Task: Create a due date automation trigger when advanced on, on the wednesday of the week before a card is due add dates not starting this week at 11:00 AM.
Action: Mouse moved to (1173, 97)
Screenshot: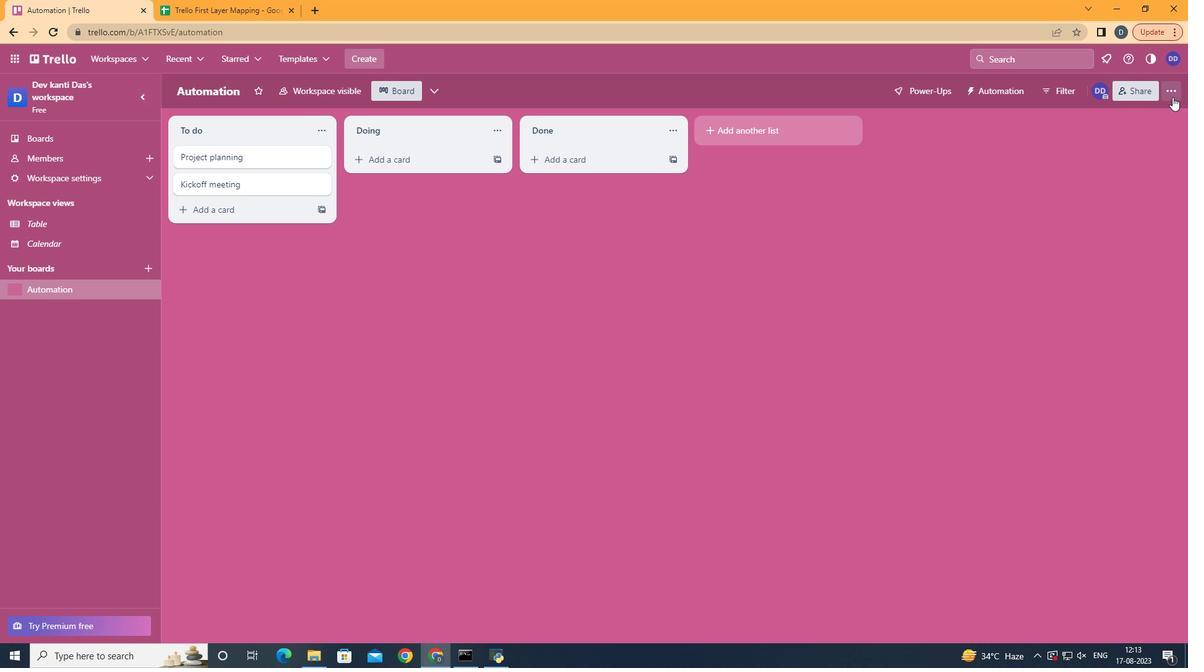 
Action: Mouse pressed left at (1173, 97)
Screenshot: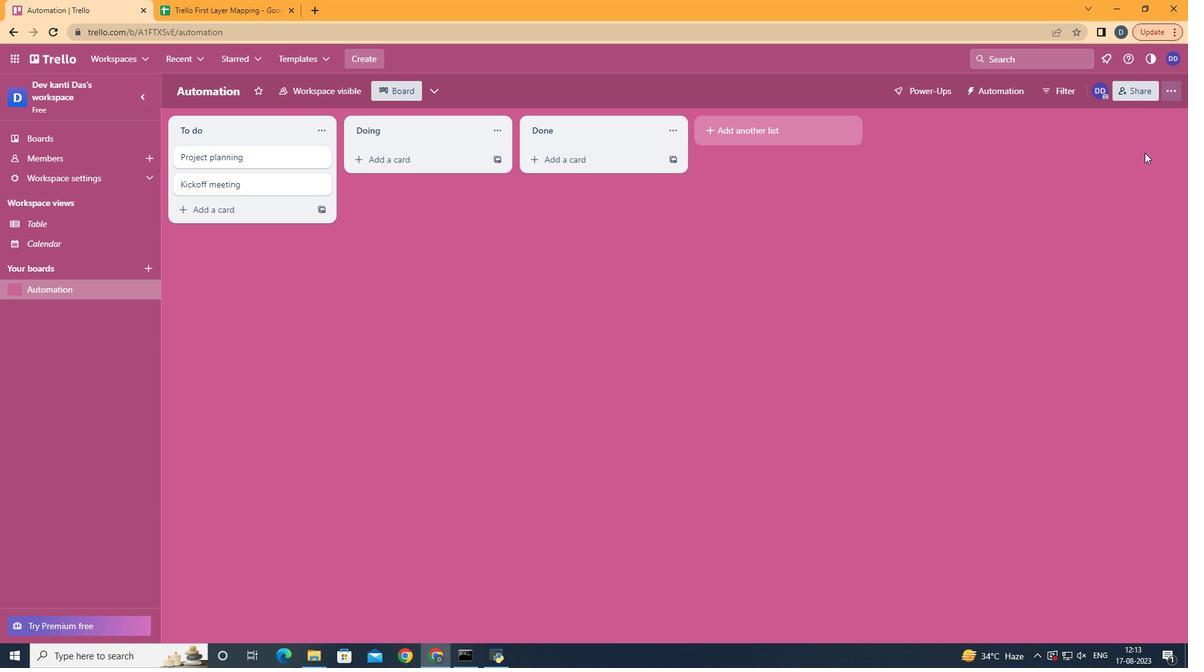 
Action: Mouse moved to (1082, 264)
Screenshot: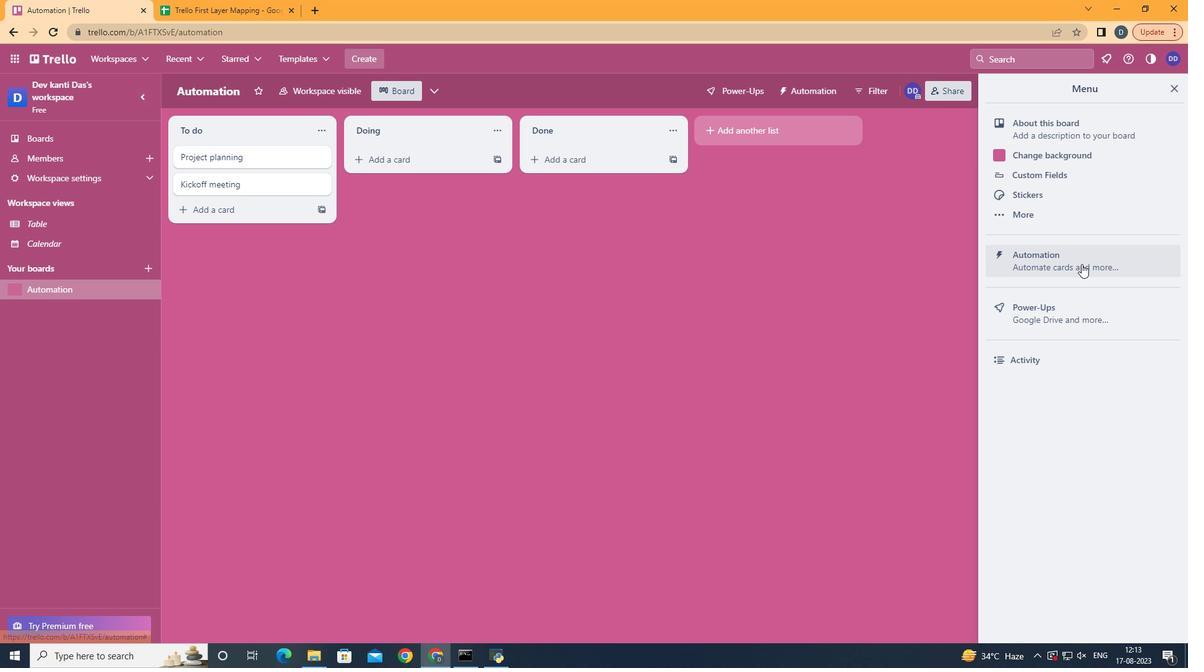 
Action: Mouse pressed left at (1082, 264)
Screenshot: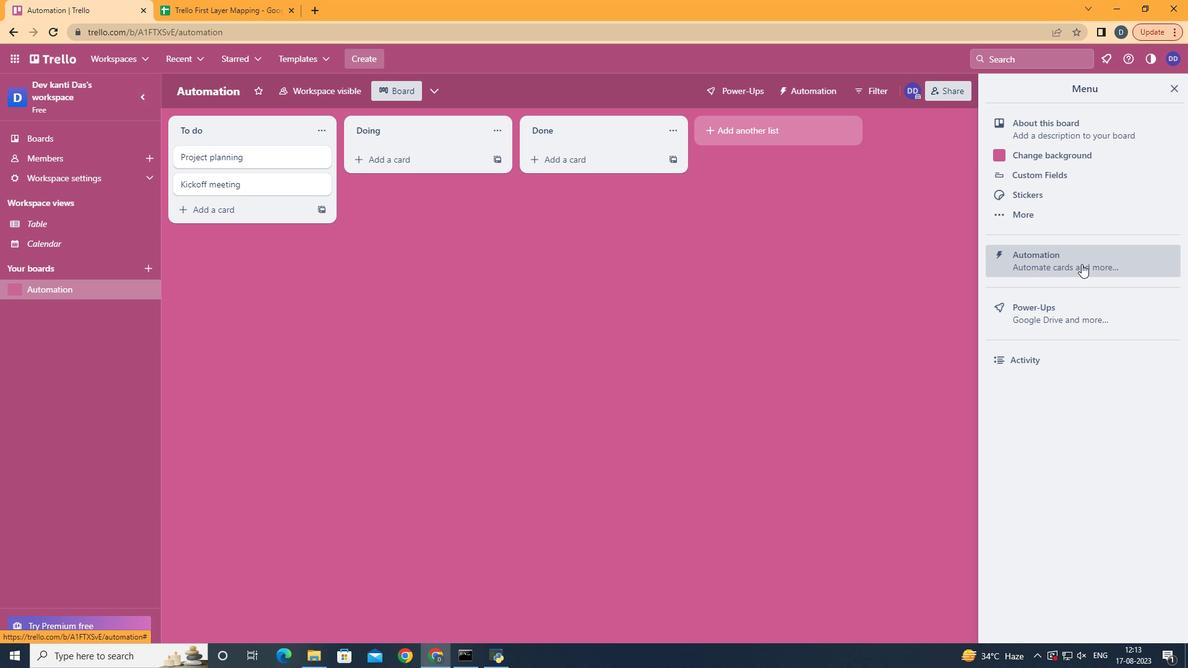 
Action: Mouse moved to (255, 253)
Screenshot: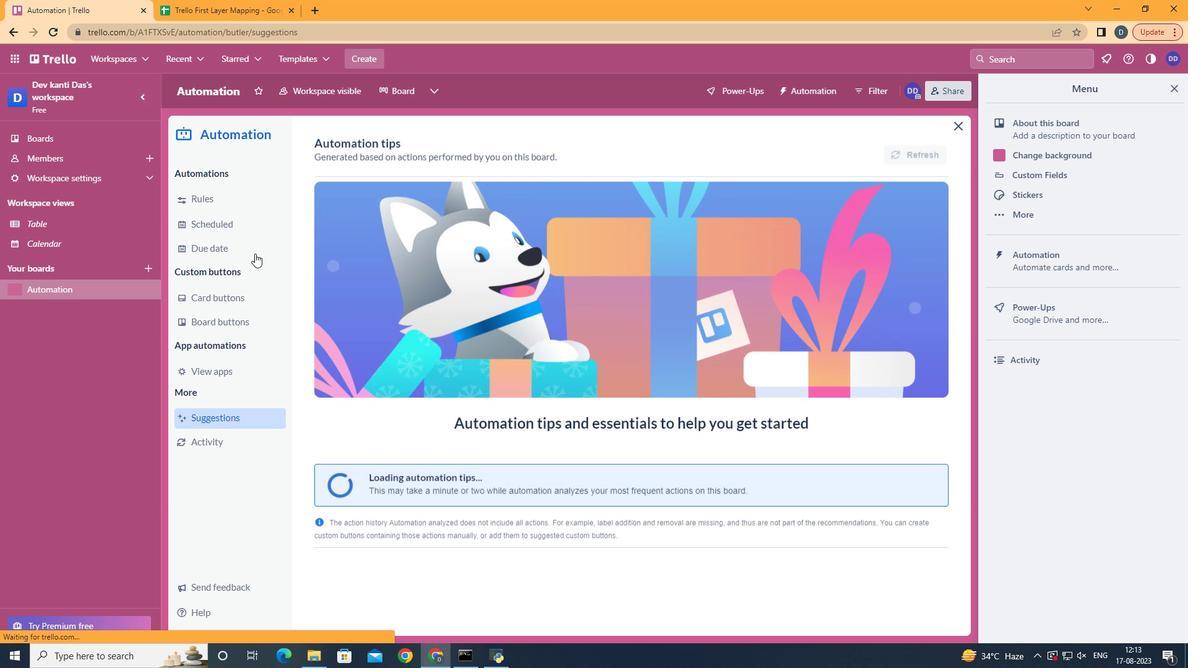 
Action: Mouse pressed left at (255, 253)
Screenshot: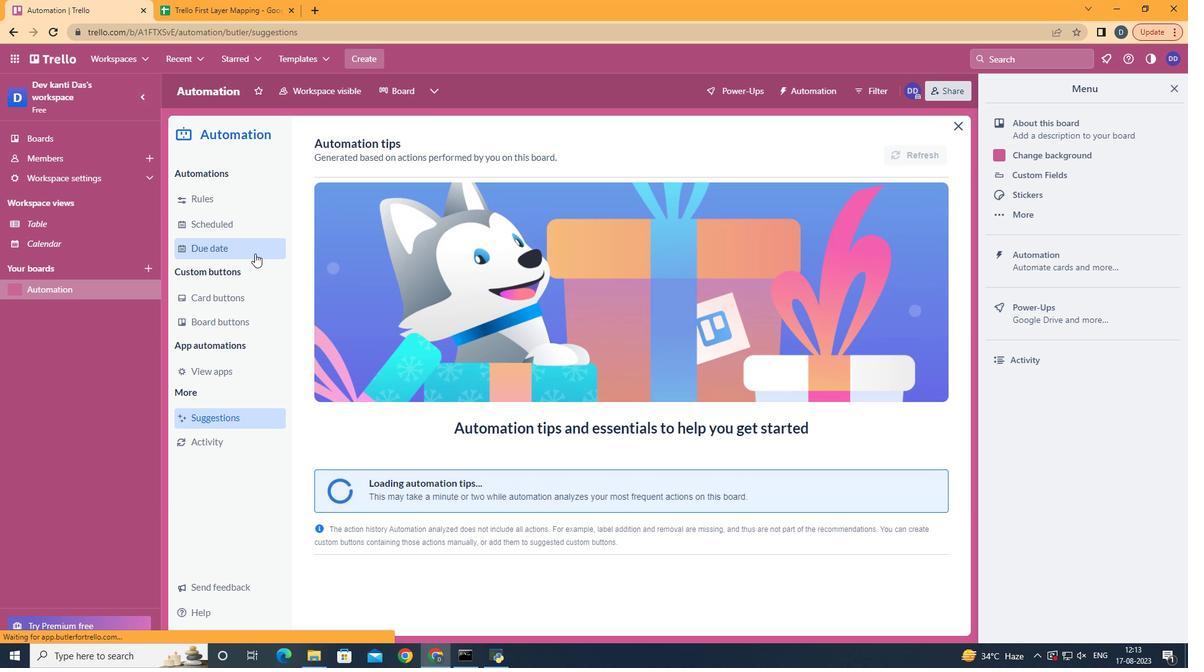 
Action: Mouse moved to (871, 152)
Screenshot: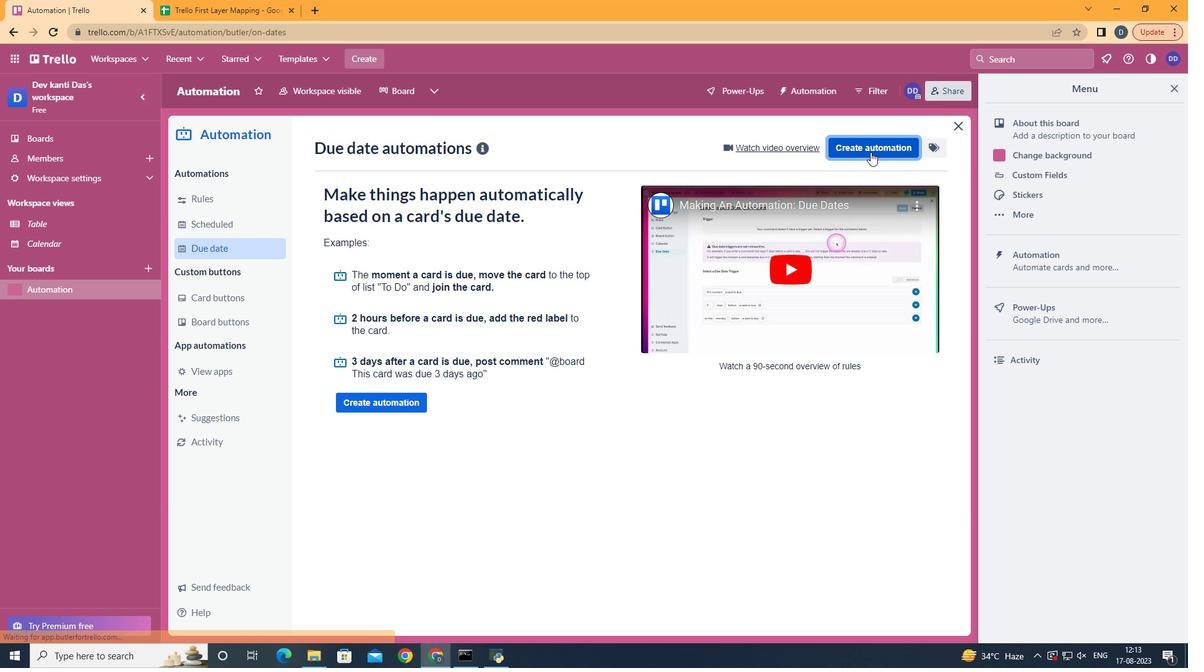 
Action: Mouse pressed left at (871, 152)
Screenshot: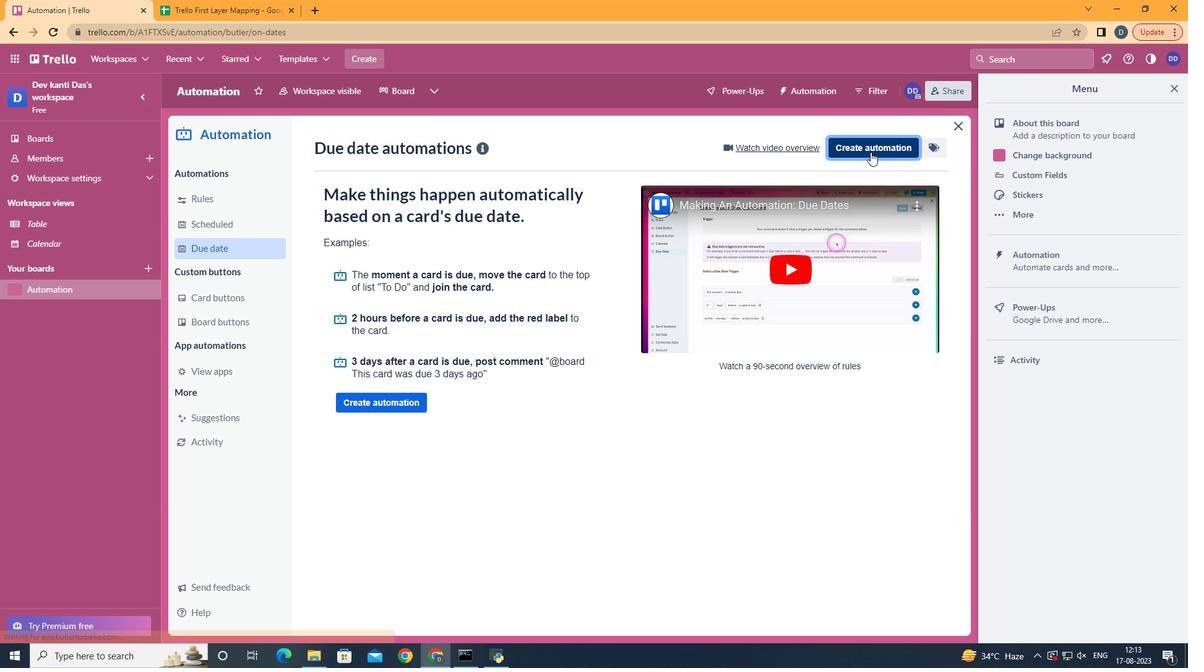 
Action: Mouse moved to (690, 266)
Screenshot: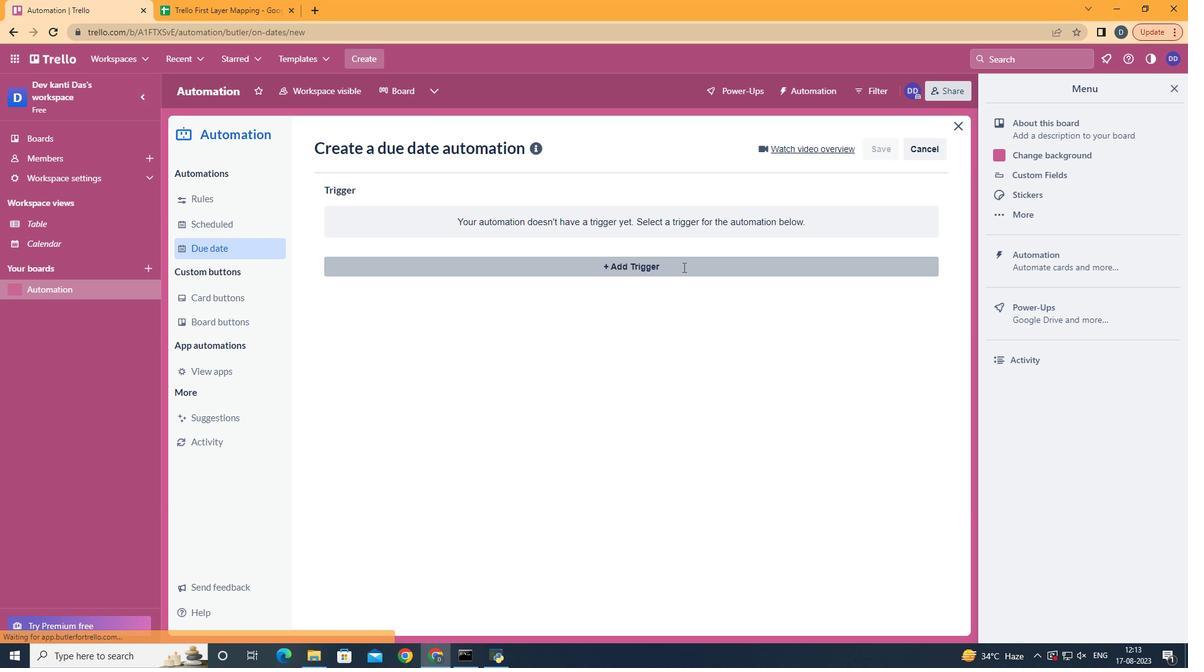 
Action: Mouse pressed left at (690, 266)
Screenshot: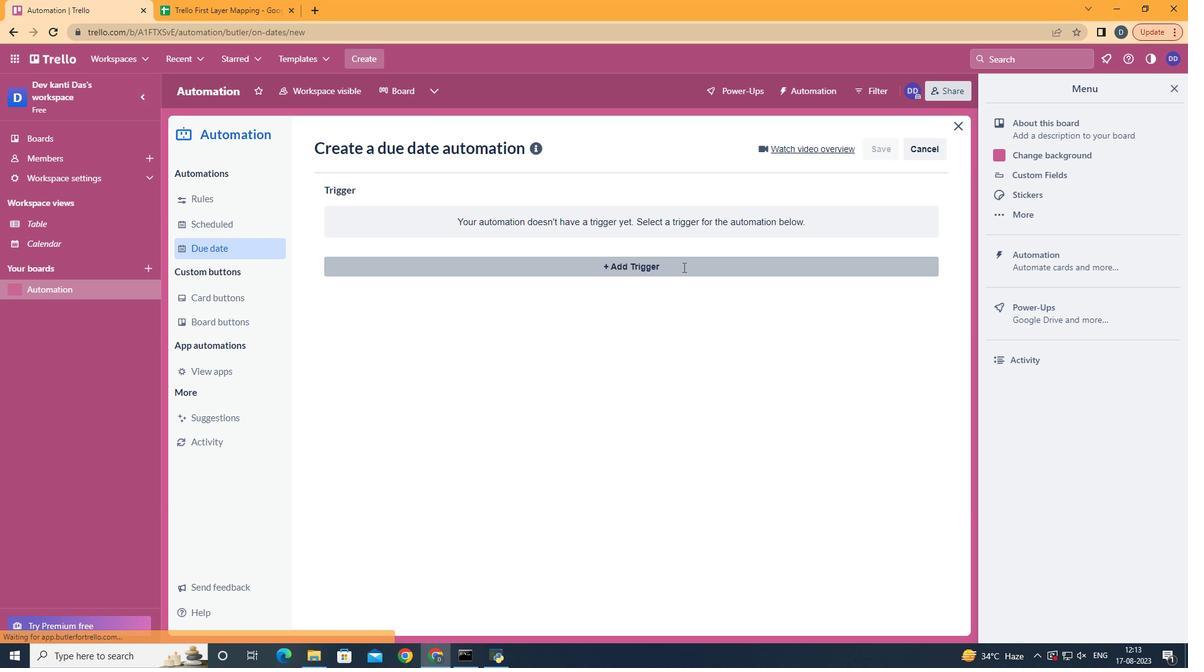 
Action: Mouse moved to (388, 367)
Screenshot: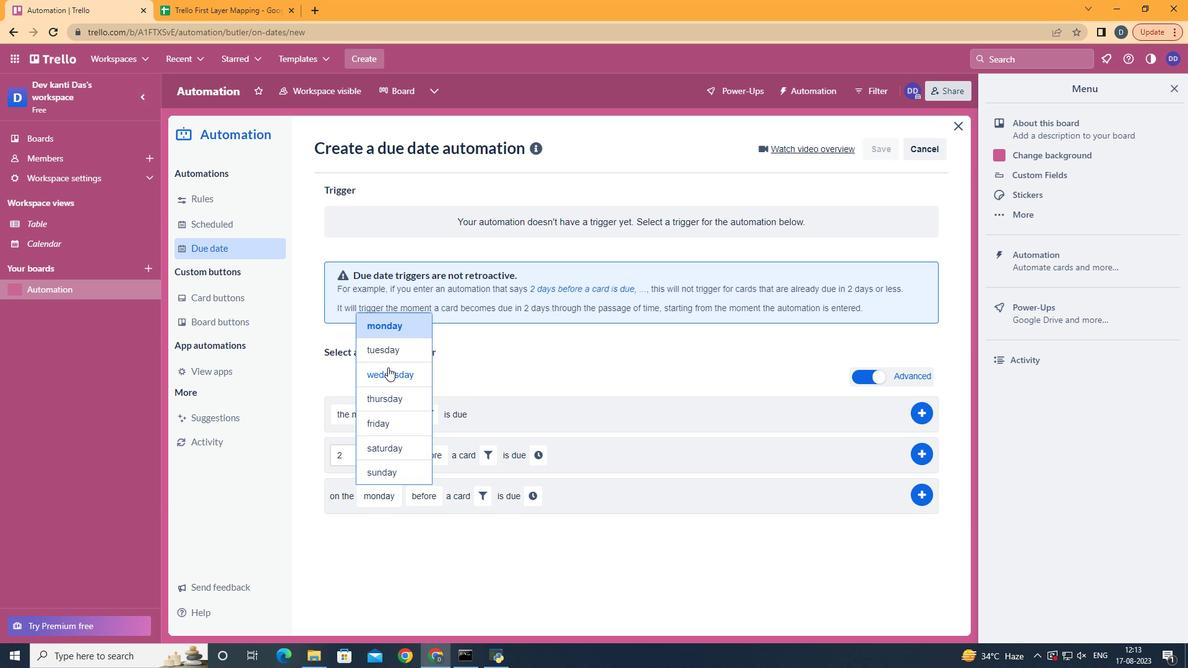 
Action: Mouse pressed left at (388, 367)
Screenshot: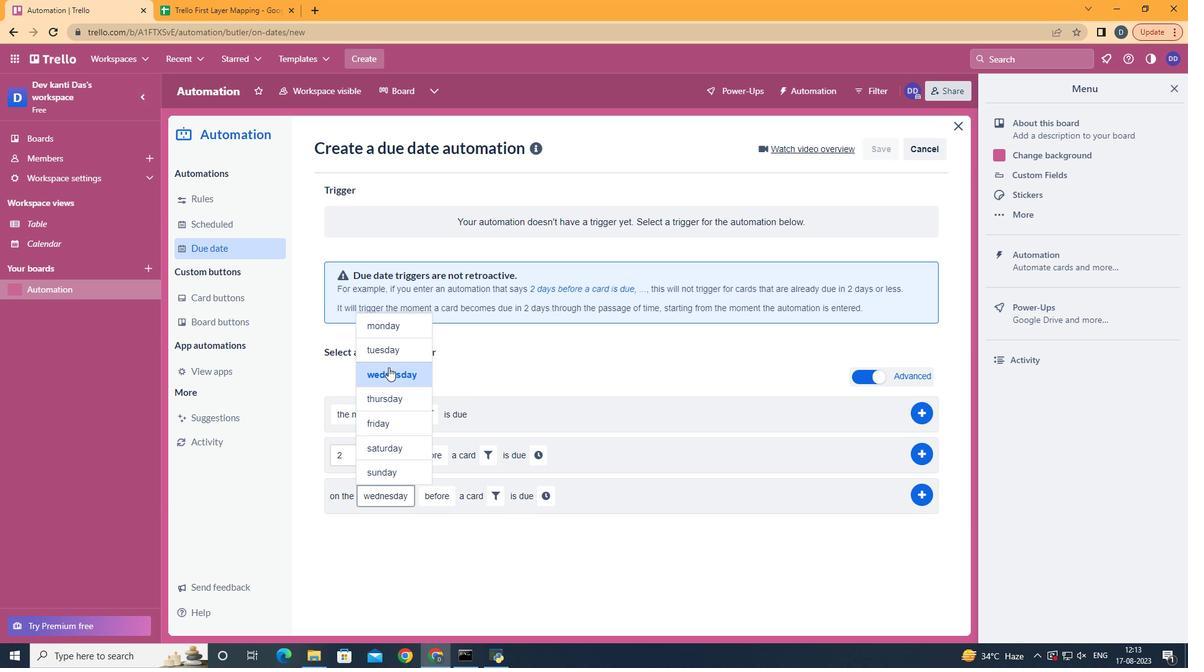 
Action: Mouse moved to (460, 596)
Screenshot: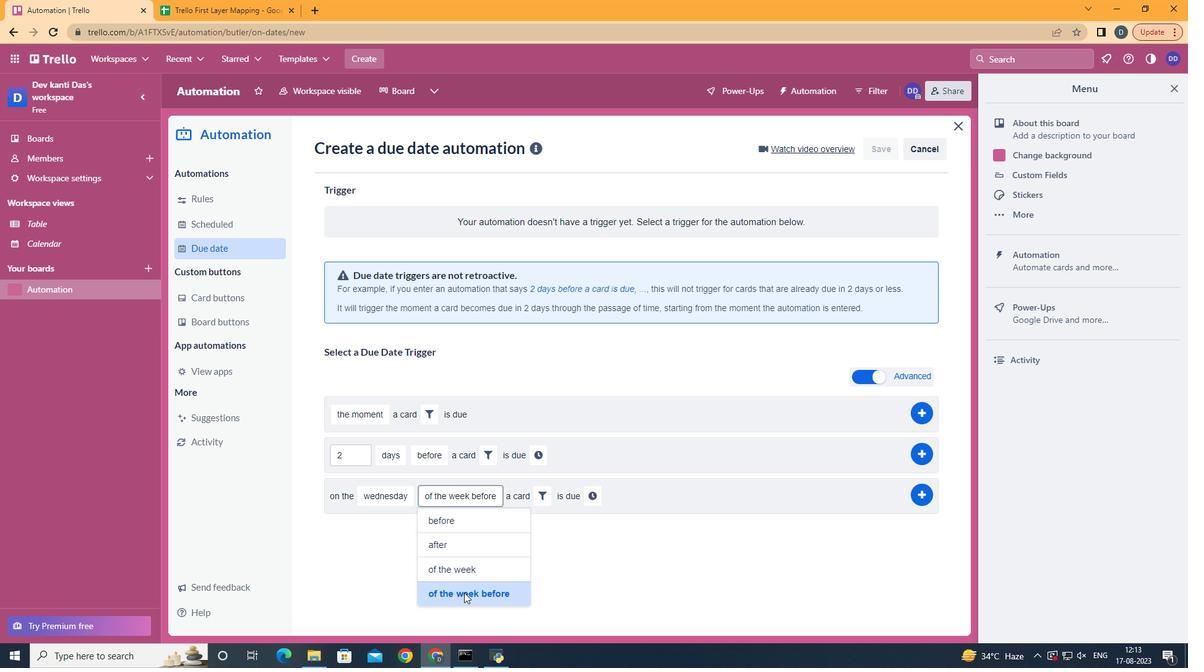 
Action: Mouse pressed left at (460, 596)
Screenshot: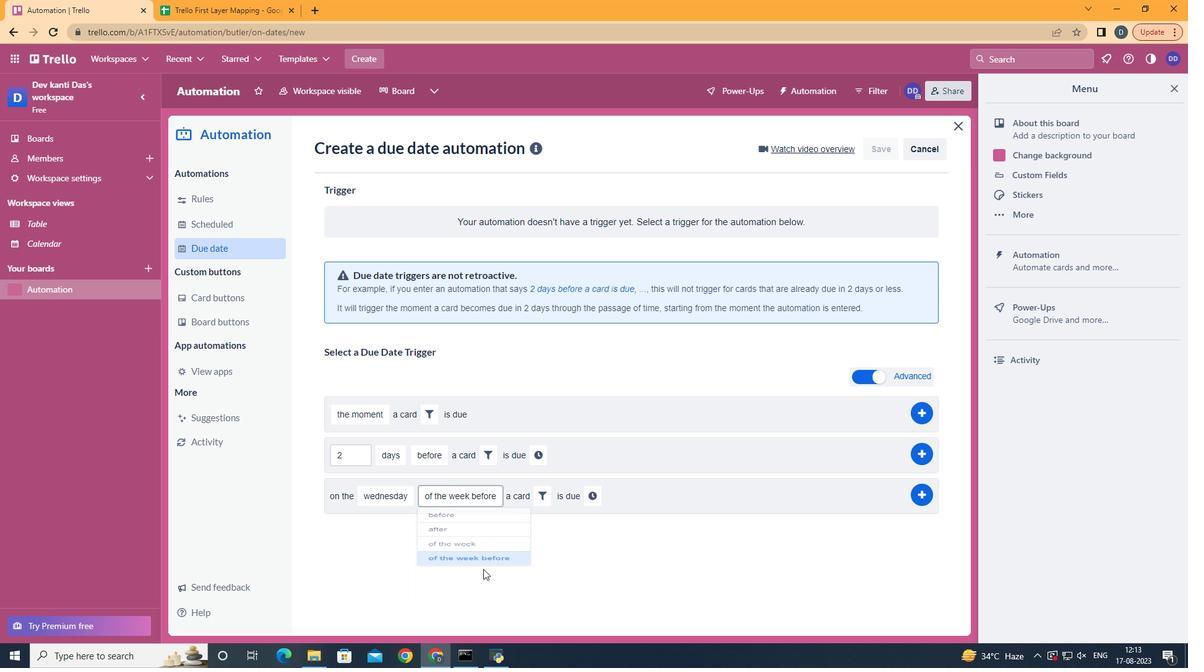 
Action: Mouse moved to (545, 489)
Screenshot: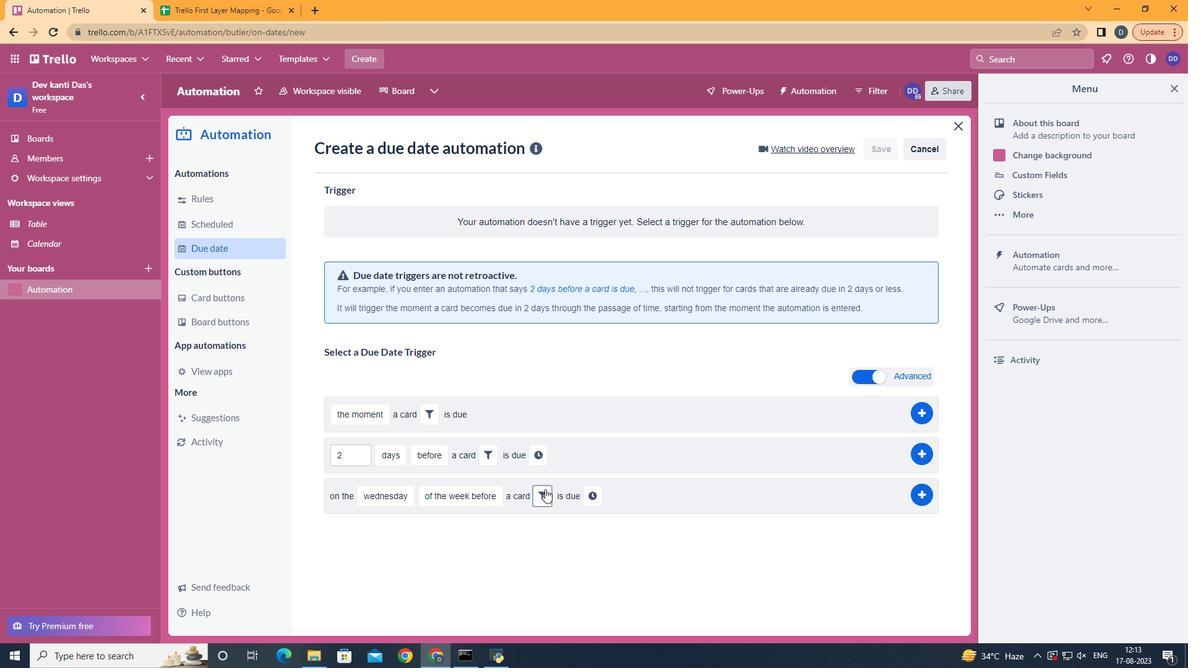 
Action: Mouse pressed left at (545, 489)
Screenshot: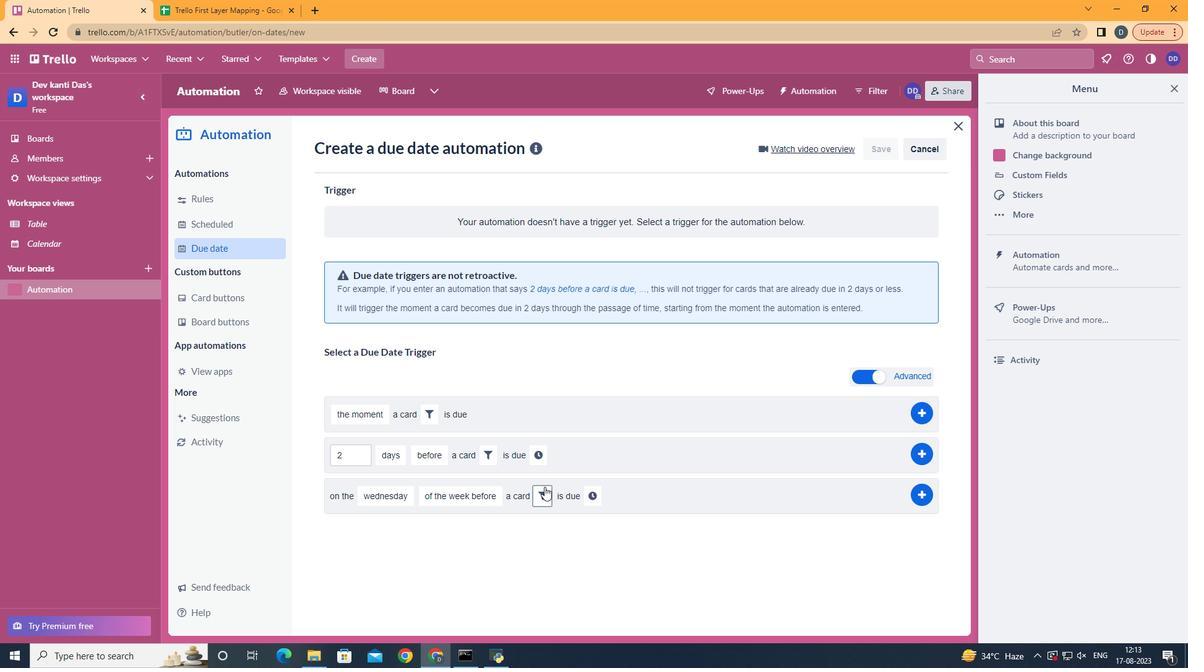 
Action: Mouse moved to (612, 536)
Screenshot: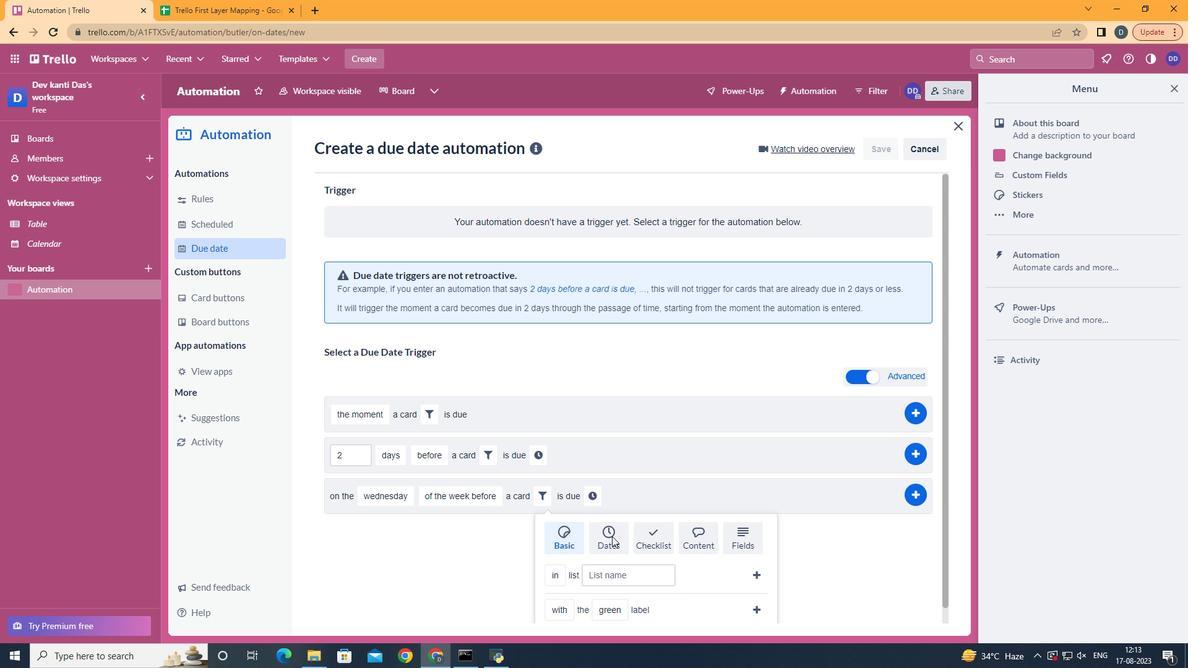 
Action: Mouse pressed left at (612, 536)
Screenshot: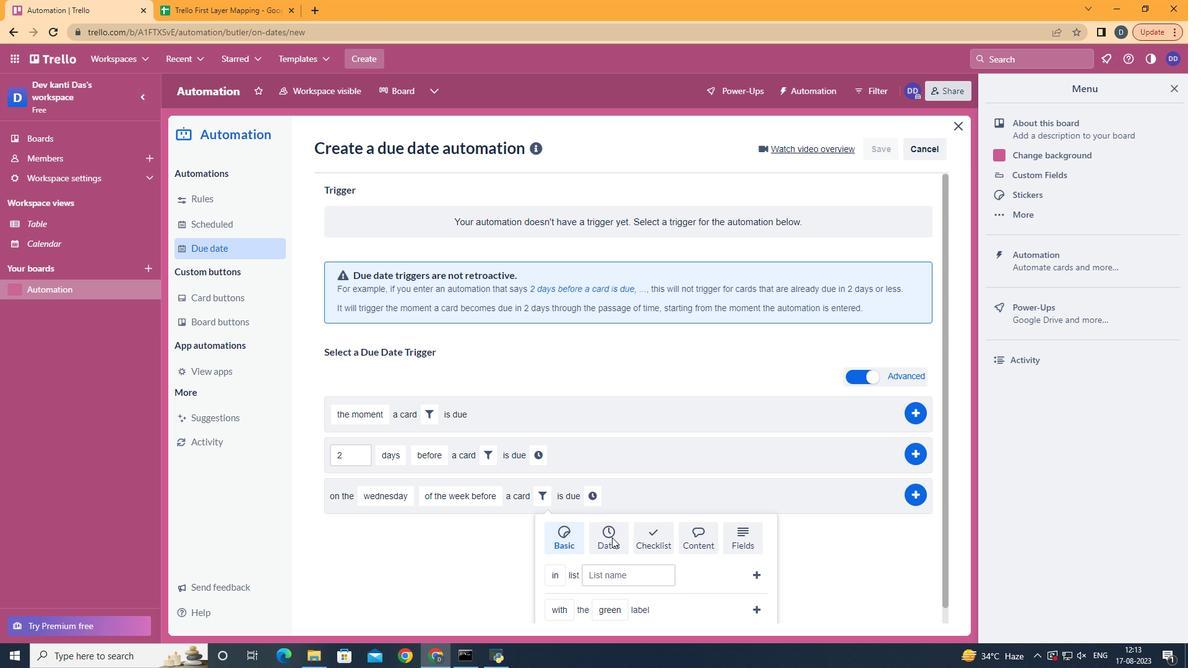 
Action: Mouse moved to (612, 538)
Screenshot: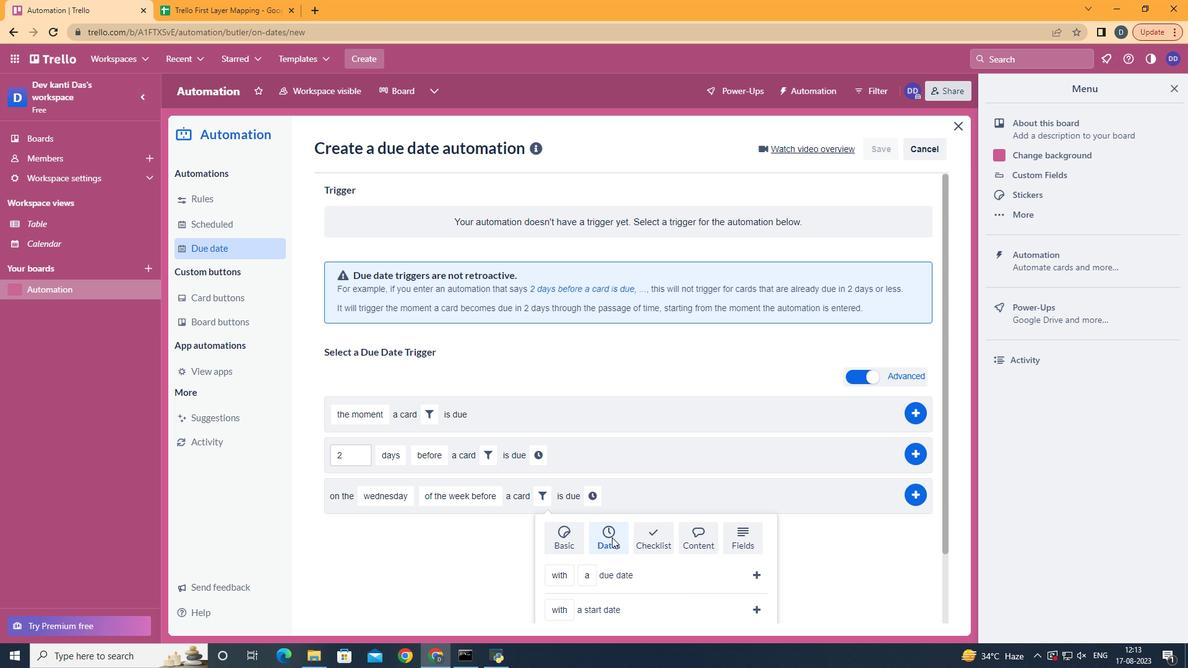 
Action: Mouse scrolled (612, 537) with delta (0, 0)
Screenshot: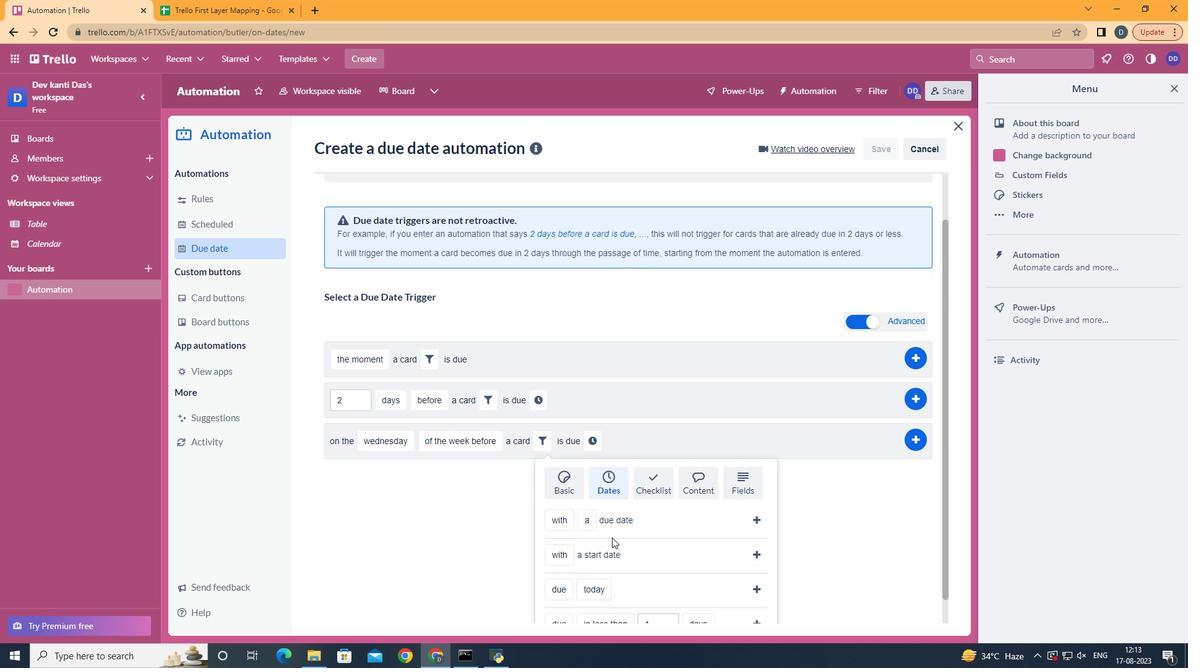 
Action: Mouse scrolled (612, 537) with delta (0, 0)
Screenshot: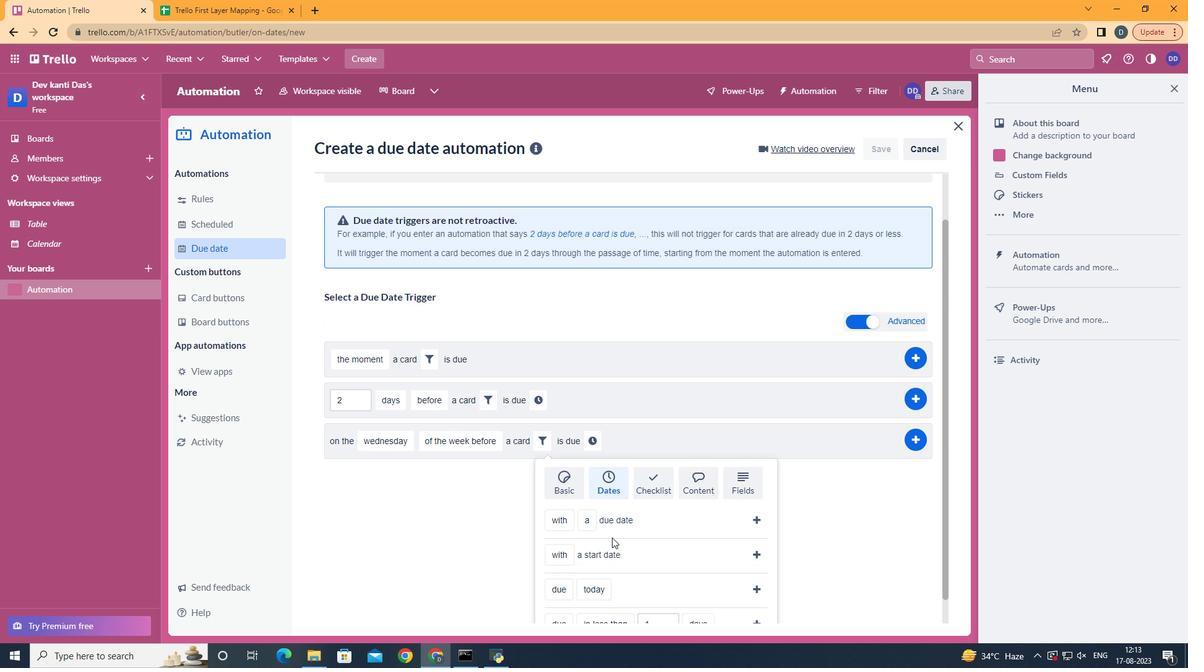 
Action: Mouse scrolled (612, 537) with delta (0, 0)
Screenshot: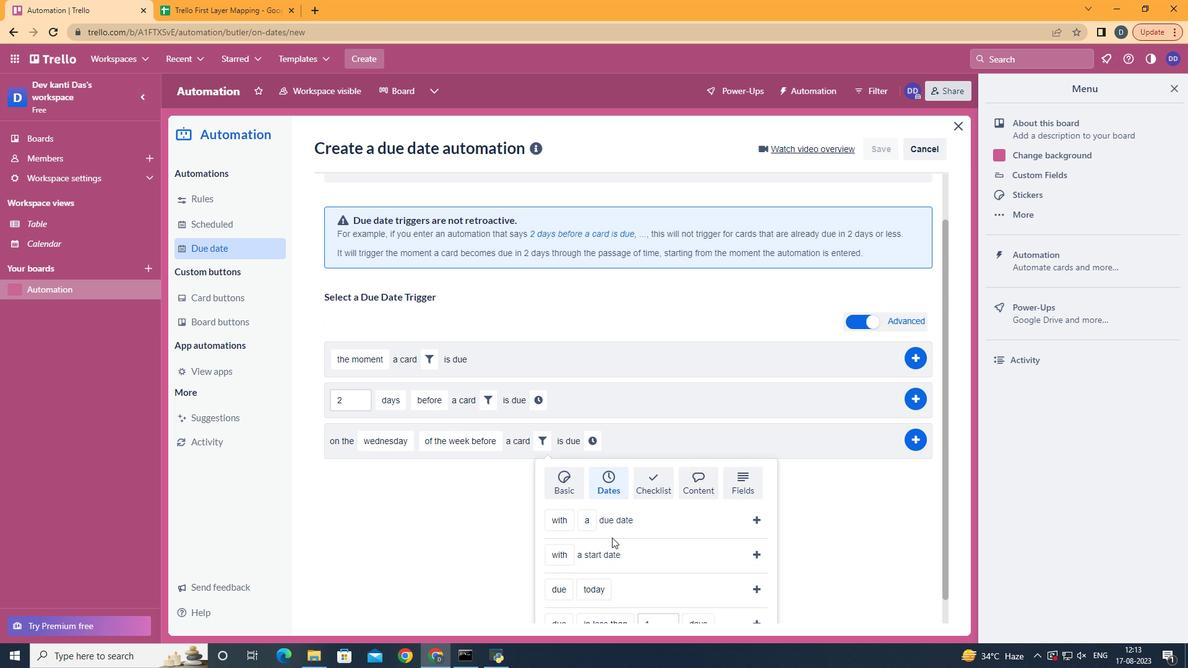 
Action: Mouse scrolled (612, 537) with delta (0, 0)
Screenshot: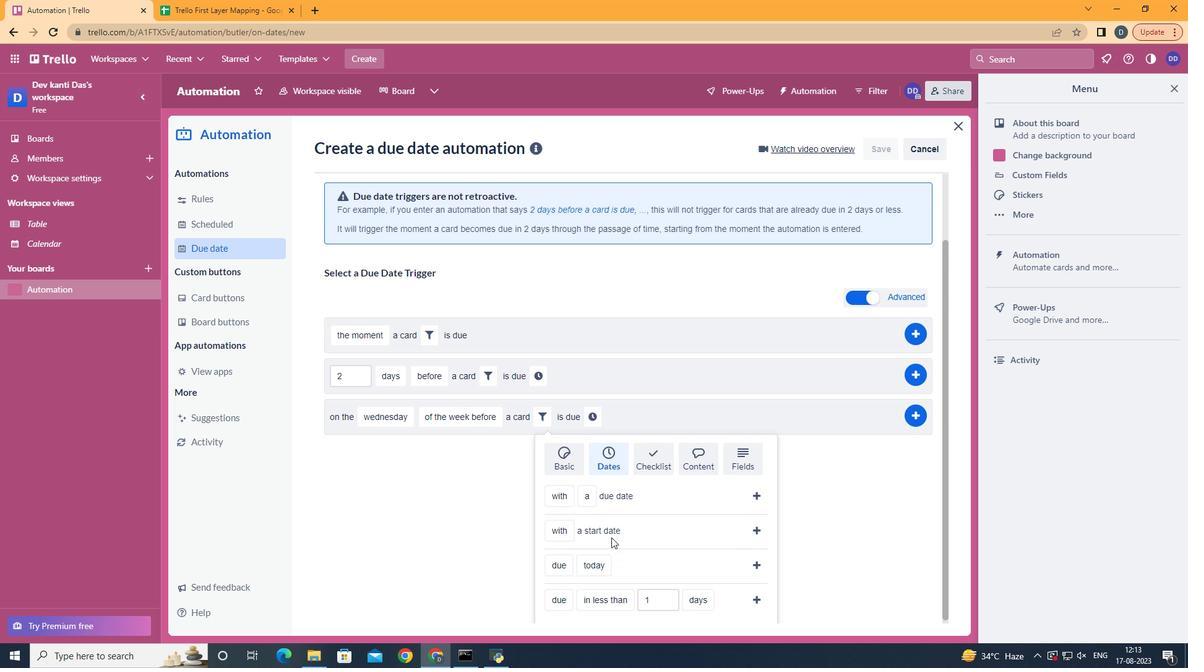
Action: Mouse moved to (565, 543)
Screenshot: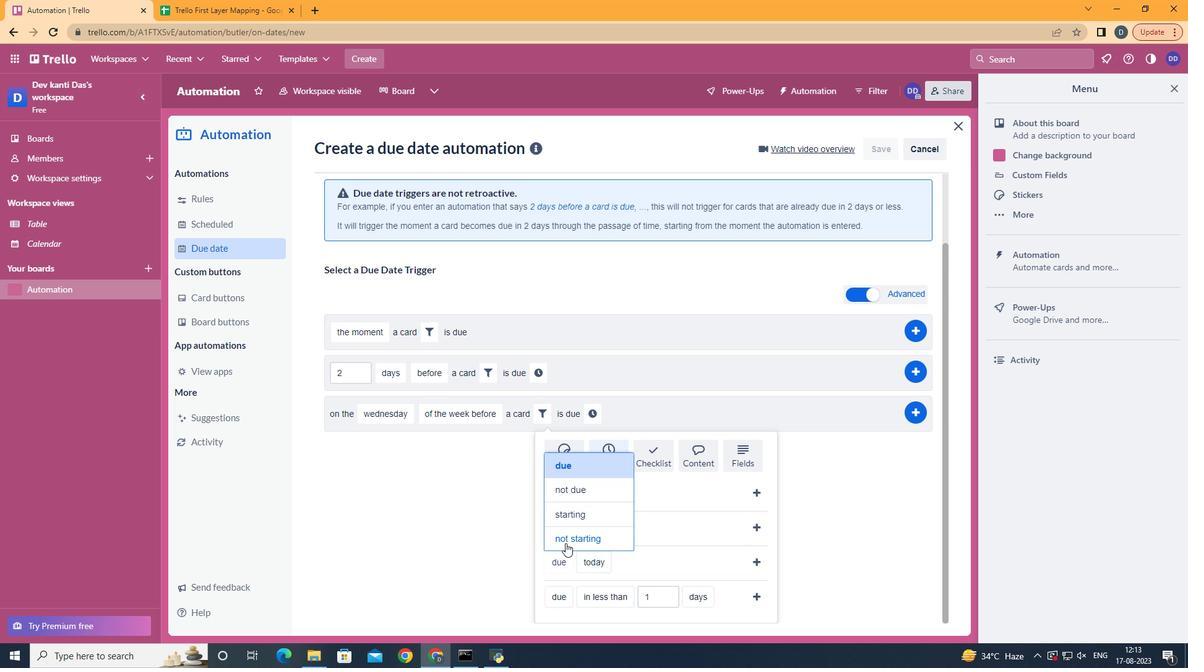 
Action: Mouse pressed left at (565, 543)
Screenshot: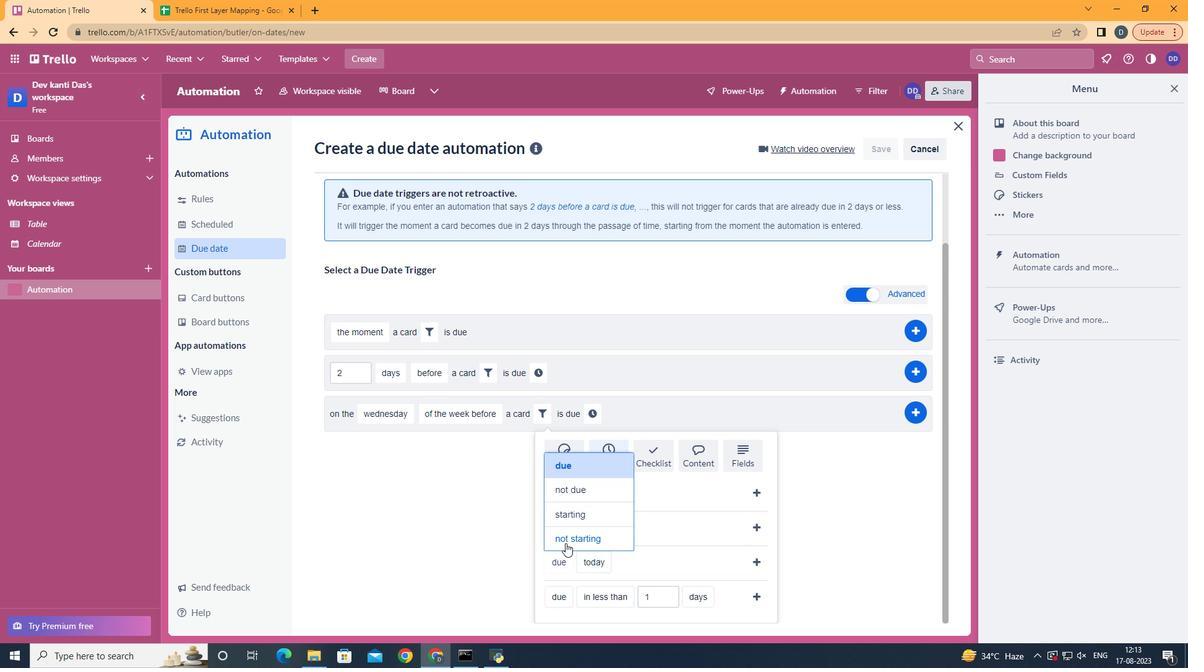 
Action: Mouse moved to (651, 466)
Screenshot: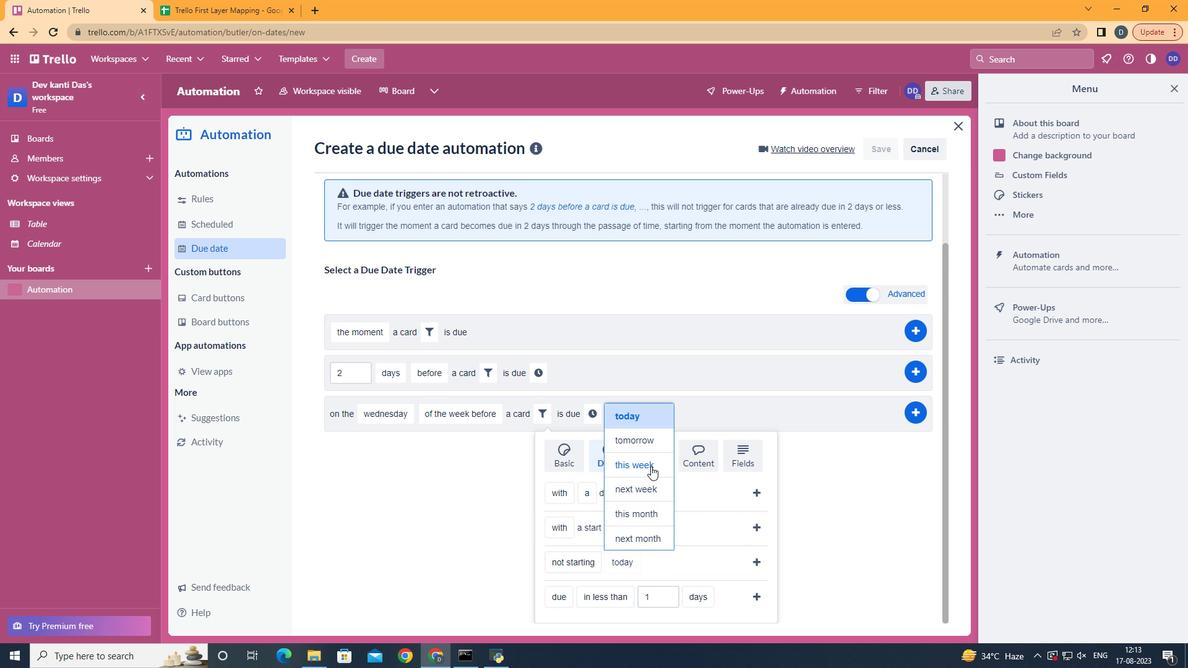 
Action: Mouse pressed left at (651, 466)
Screenshot: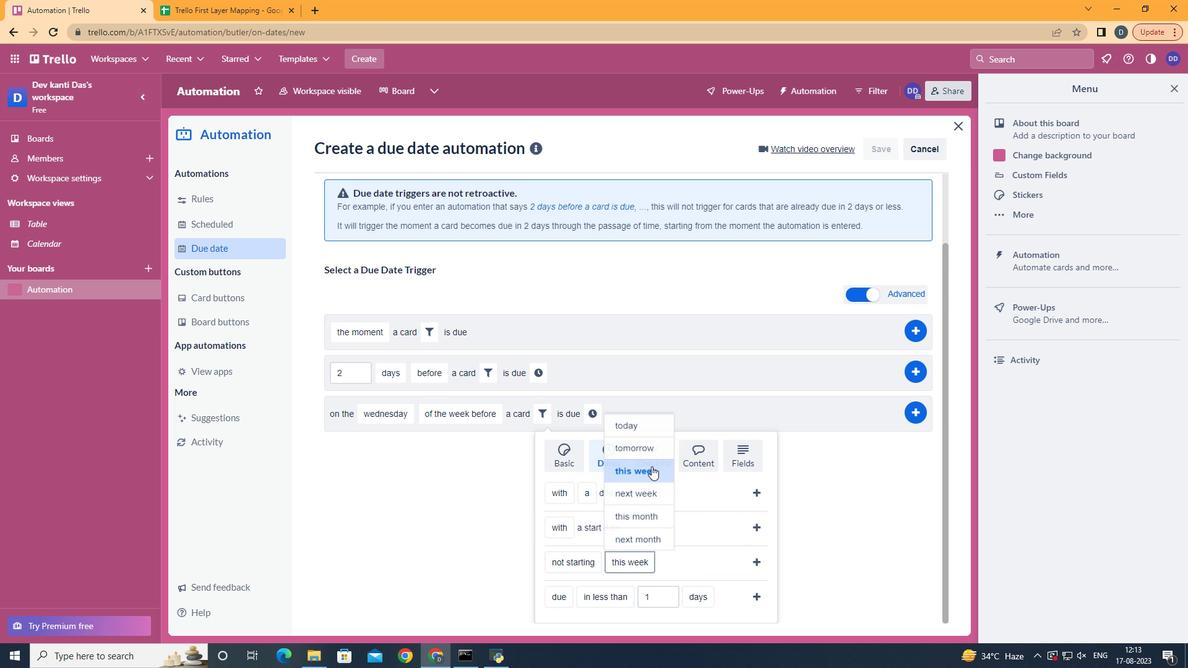 
Action: Mouse moved to (753, 565)
Screenshot: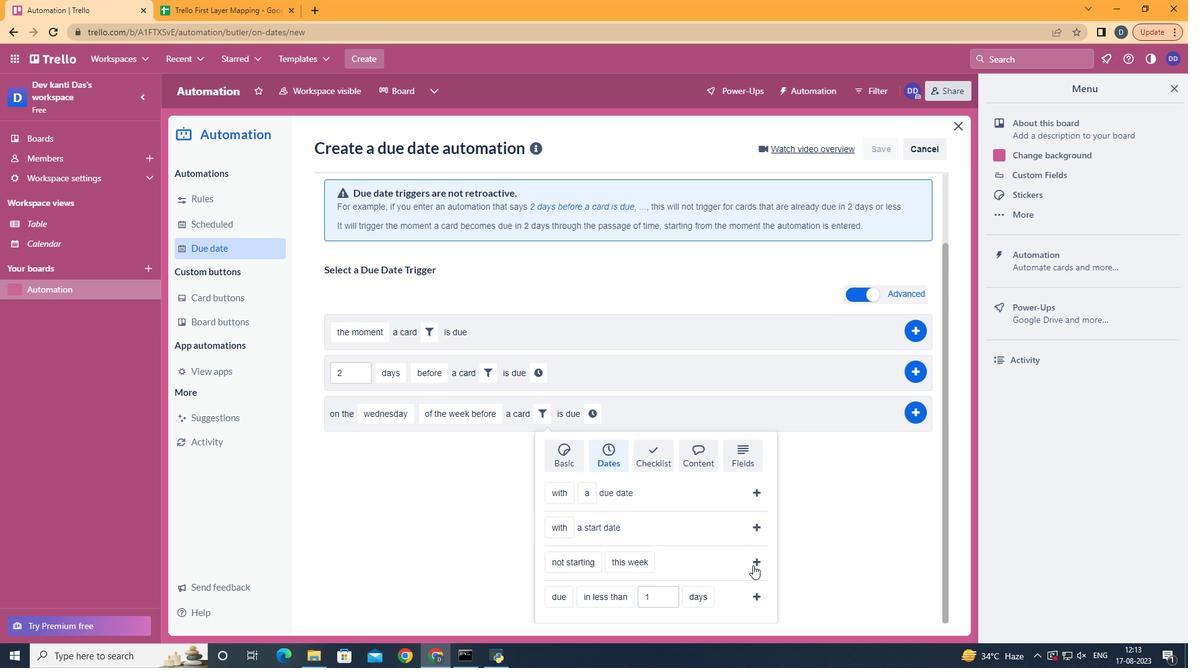 
Action: Mouse pressed left at (753, 565)
Screenshot: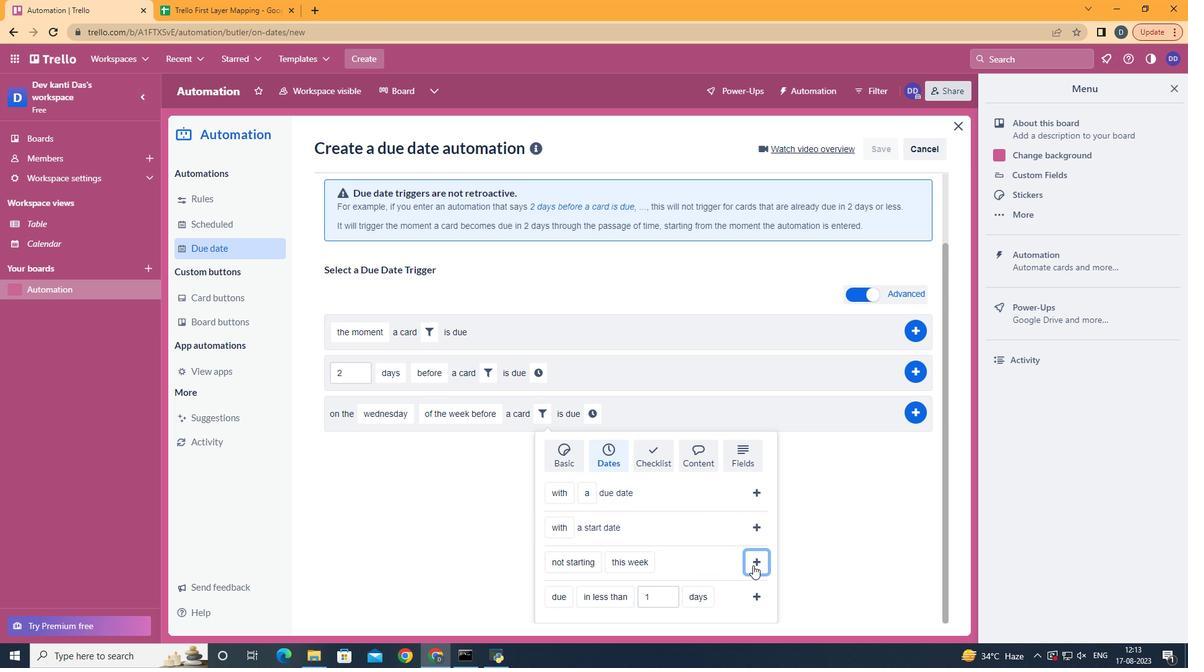 
Action: Mouse moved to (708, 493)
Screenshot: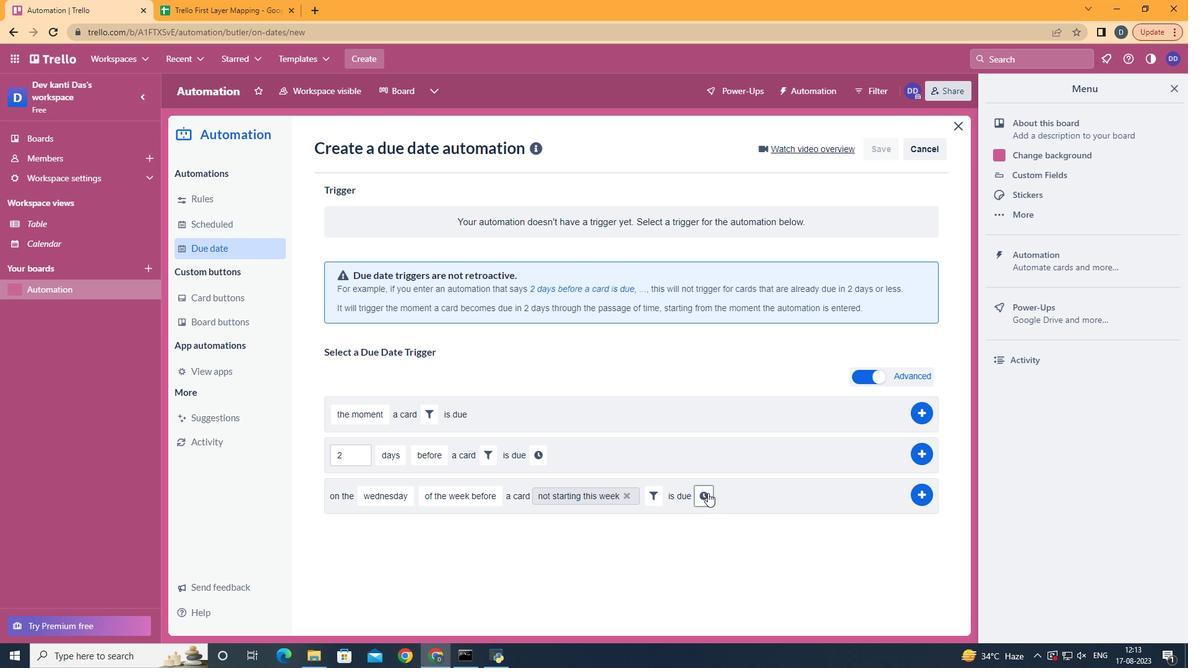 
Action: Mouse pressed left at (708, 493)
Screenshot: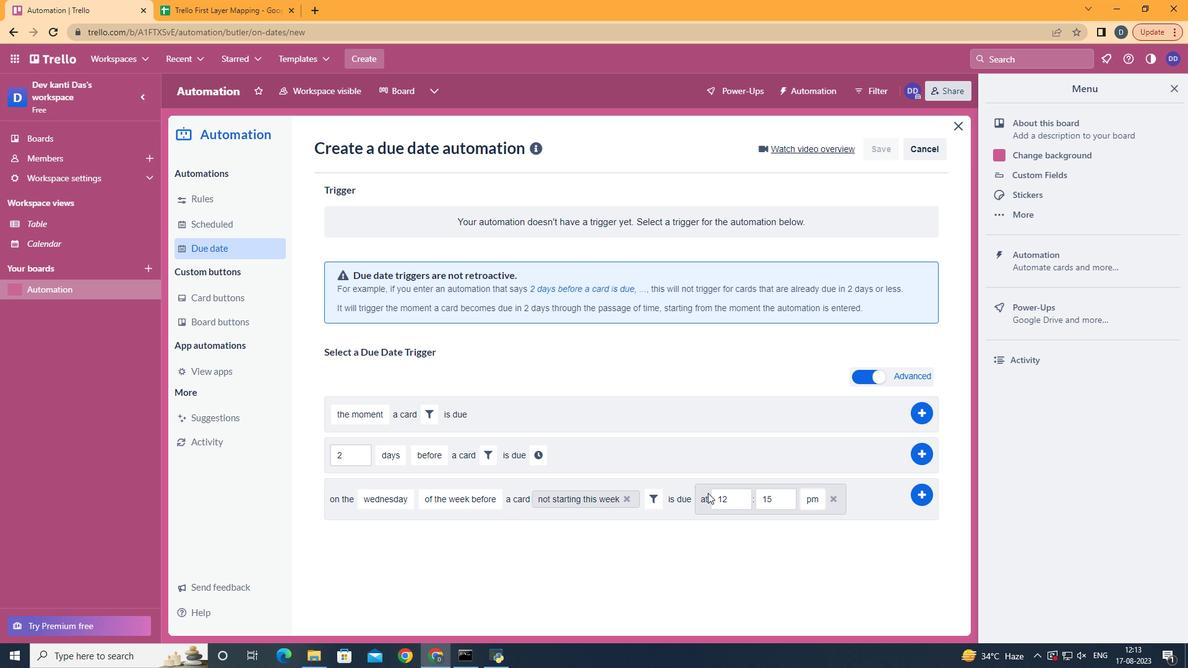 
Action: Mouse moved to (750, 500)
Screenshot: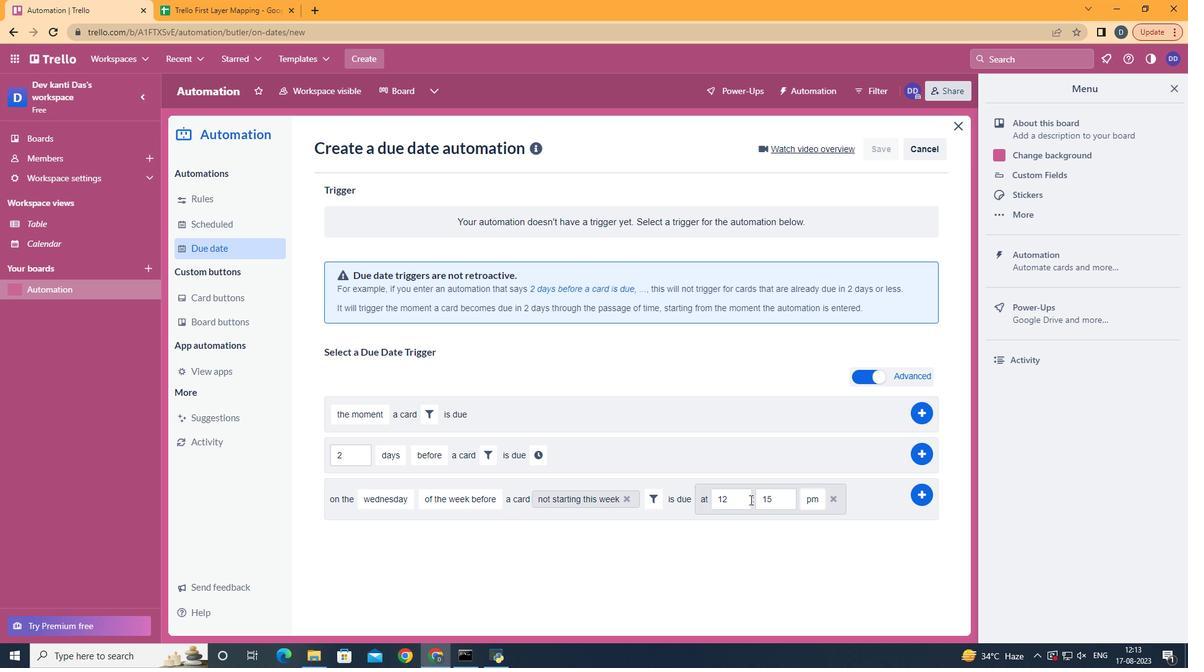 
Action: Mouse pressed left at (750, 500)
Screenshot: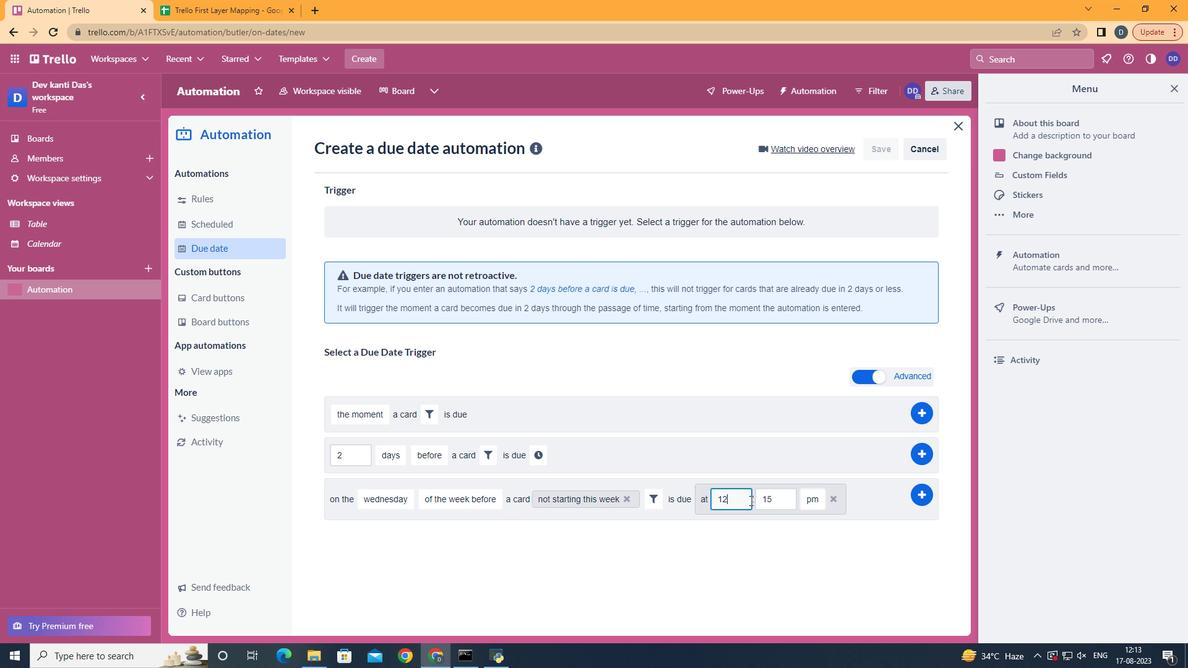 
Action: Mouse moved to (749, 502)
Screenshot: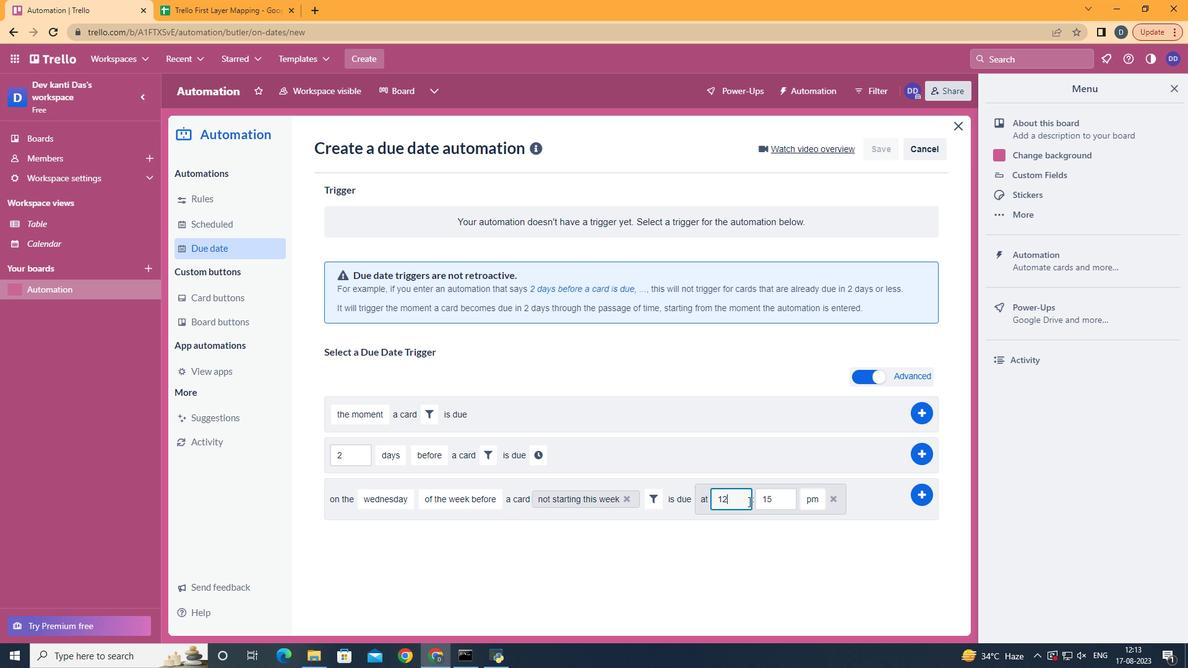 
Action: Key pressed <Key.backspace>1
Screenshot: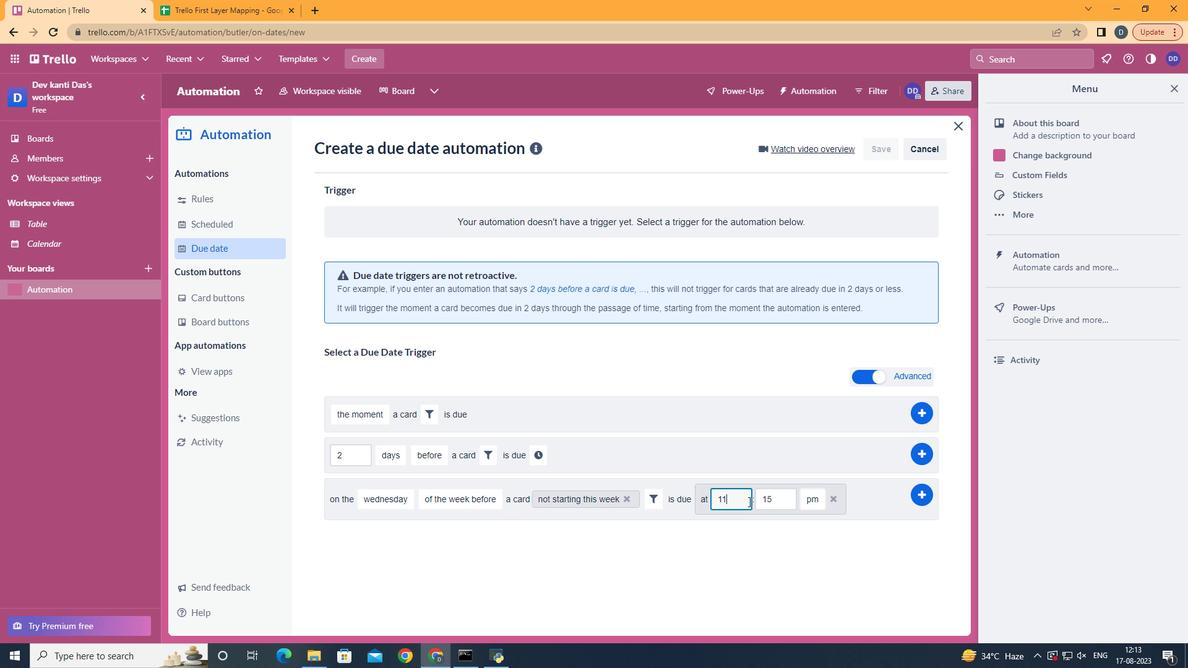 
Action: Mouse moved to (783, 506)
Screenshot: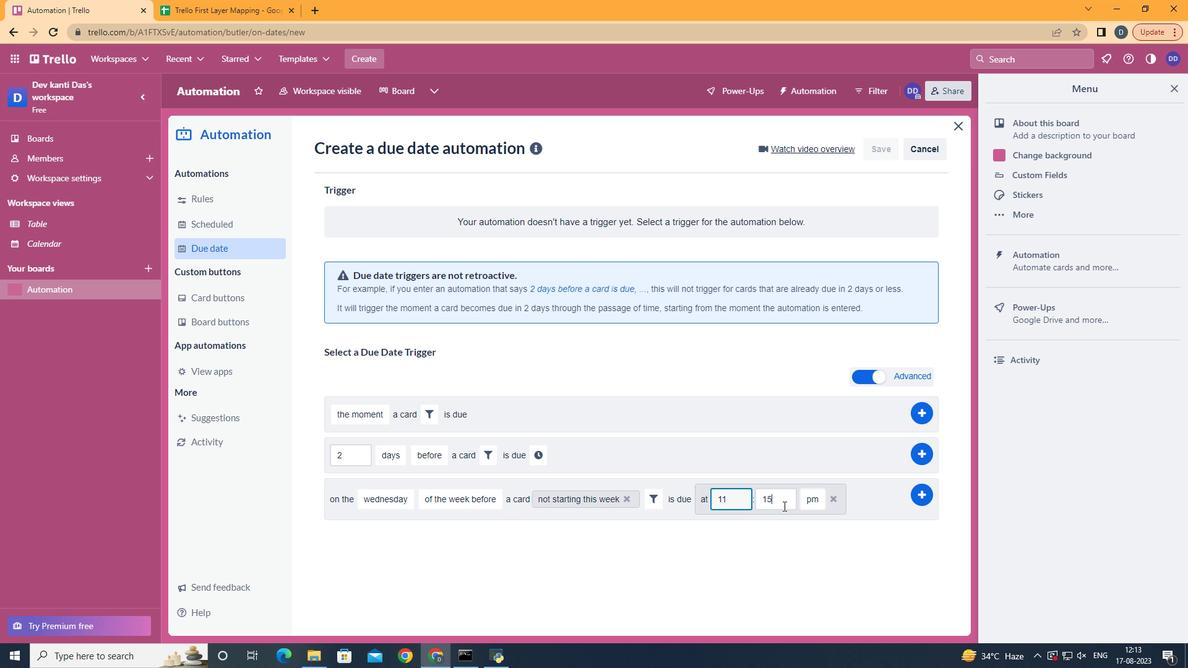 
Action: Mouse pressed left at (783, 506)
Screenshot: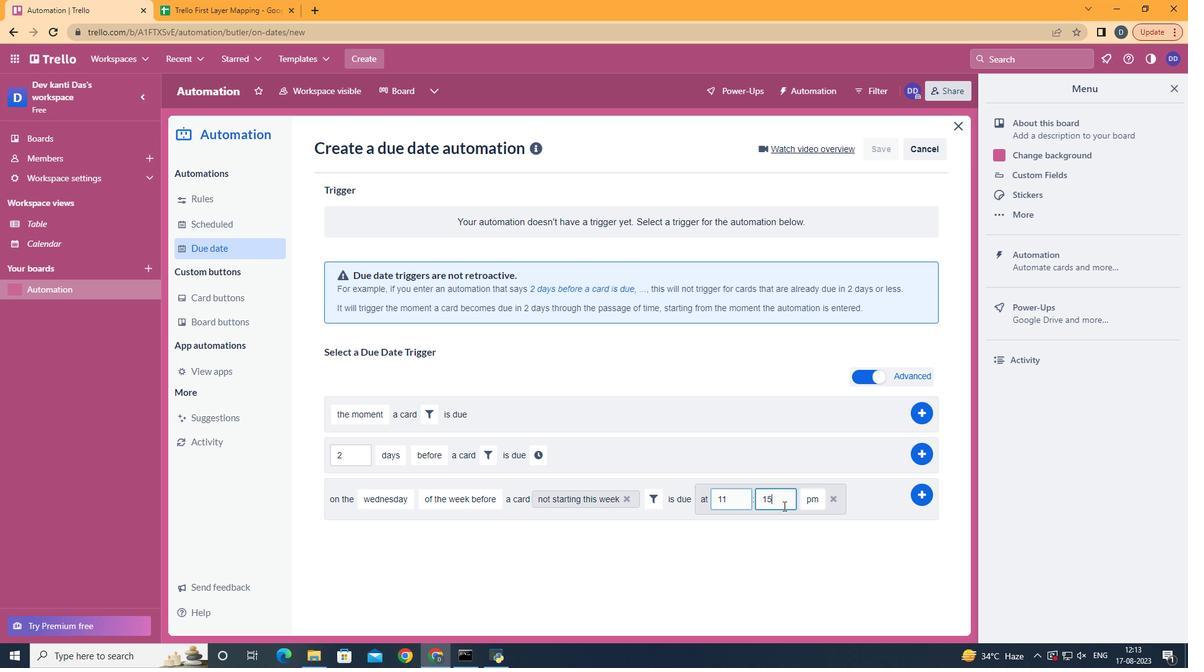 
Action: Key pressed <Key.backspace><Key.backspace>00
Screenshot: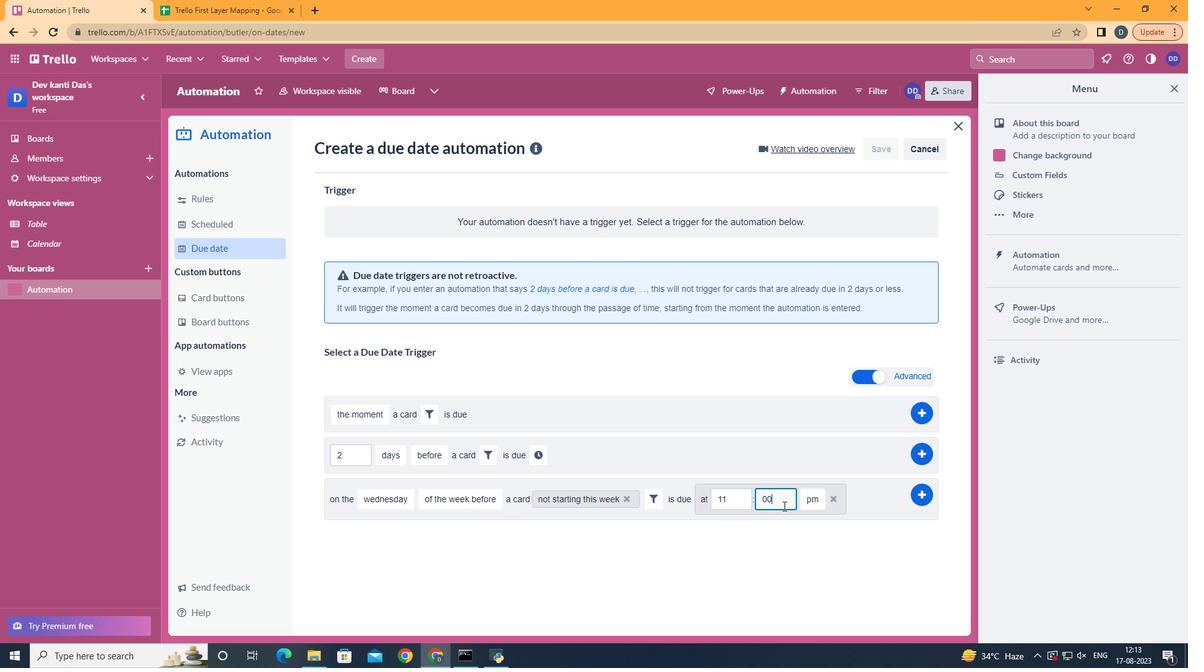 
Action: Mouse moved to (820, 522)
Screenshot: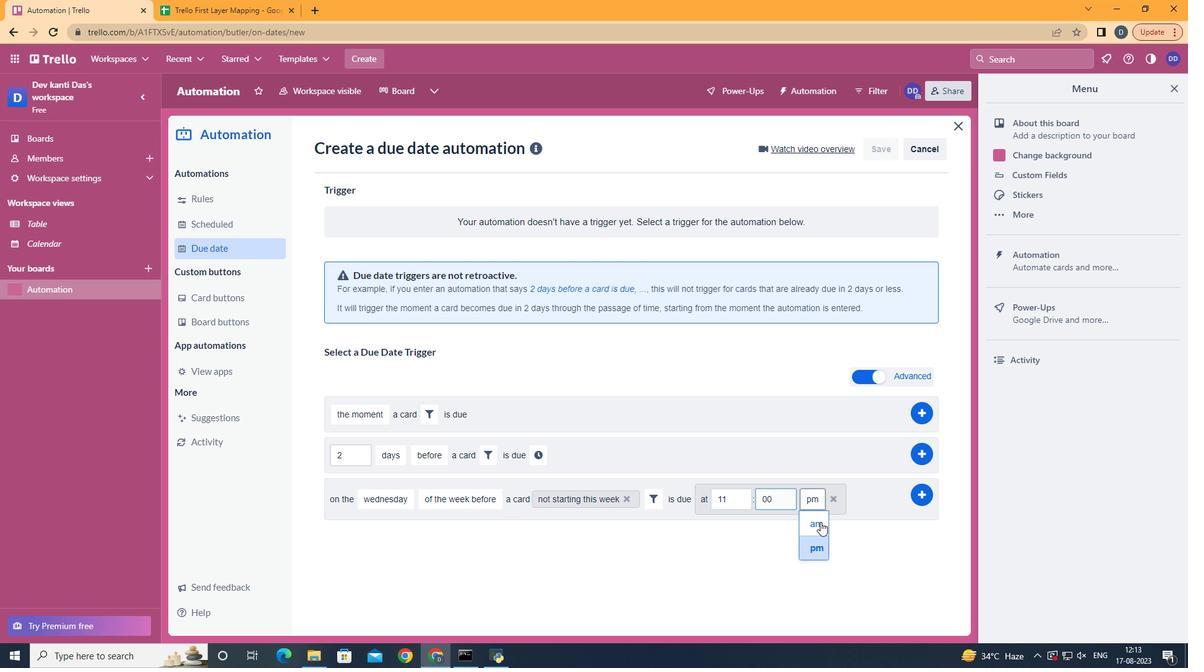 
Action: Mouse pressed left at (820, 522)
Screenshot: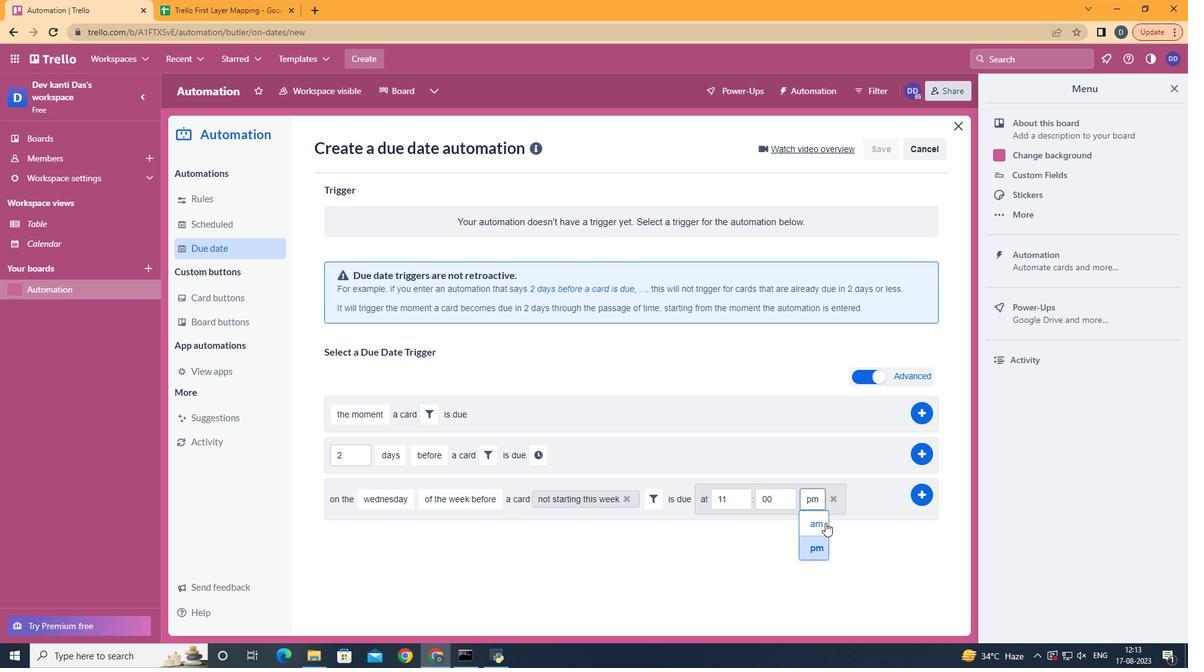 
Action: Mouse moved to (923, 490)
Screenshot: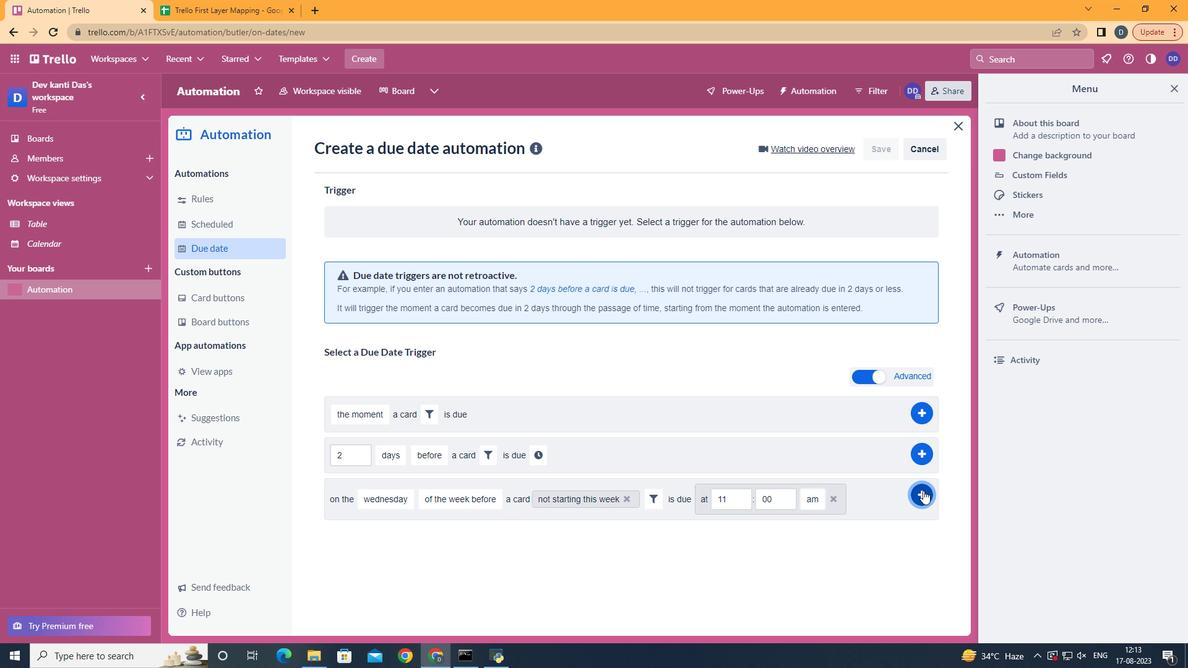 
Action: Mouse pressed left at (923, 490)
Screenshot: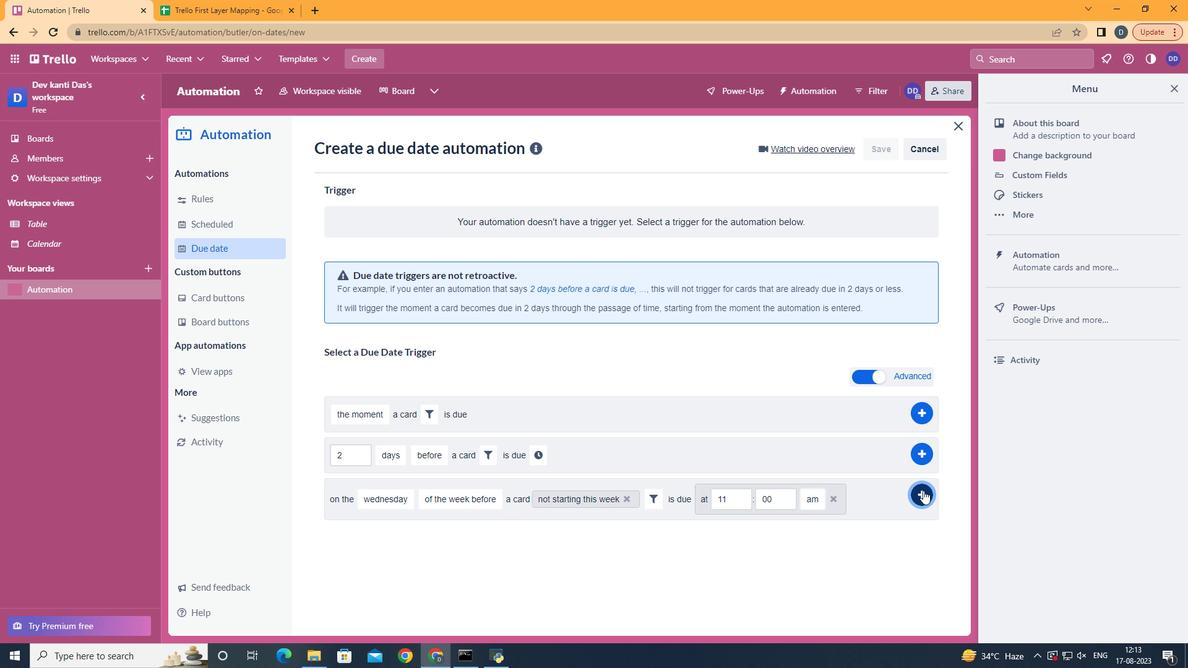 
